 Task: Add a column "Satisfaction".
Action: Mouse moved to (461, 380)
Screenshot: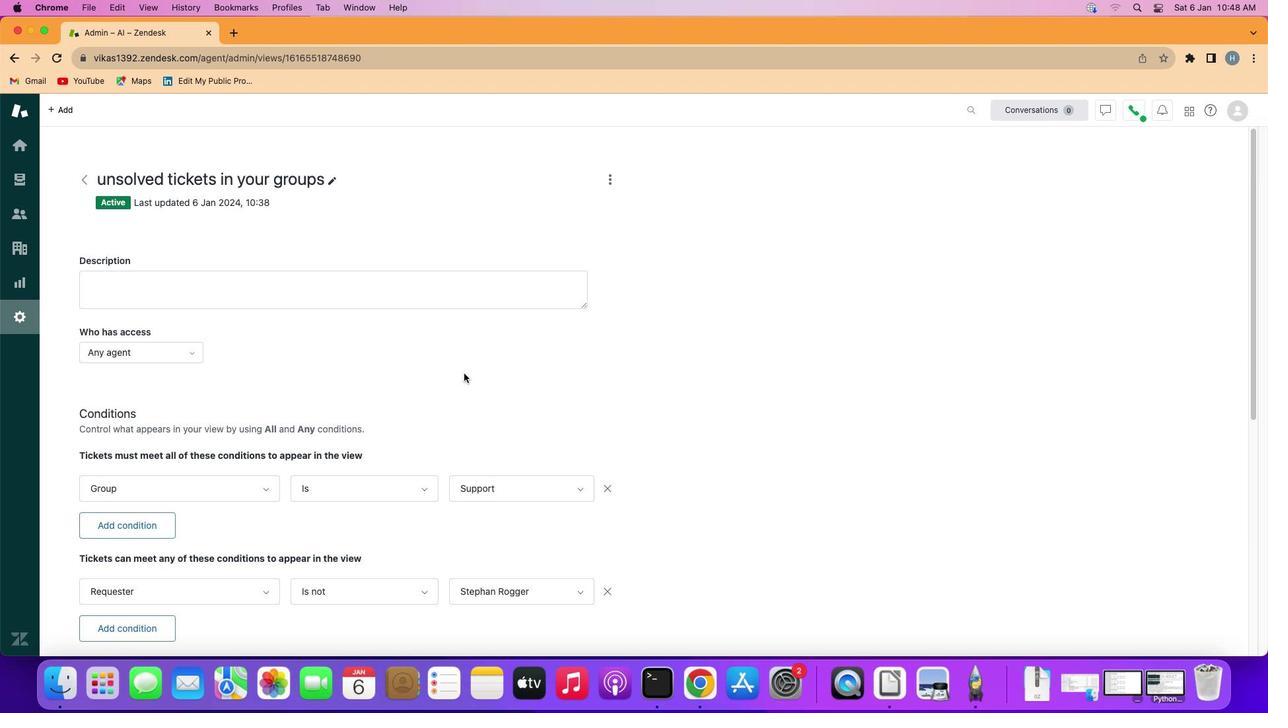 
Action: Mouse scrolled (461, 380) with delta (0, 0)
Screenshot: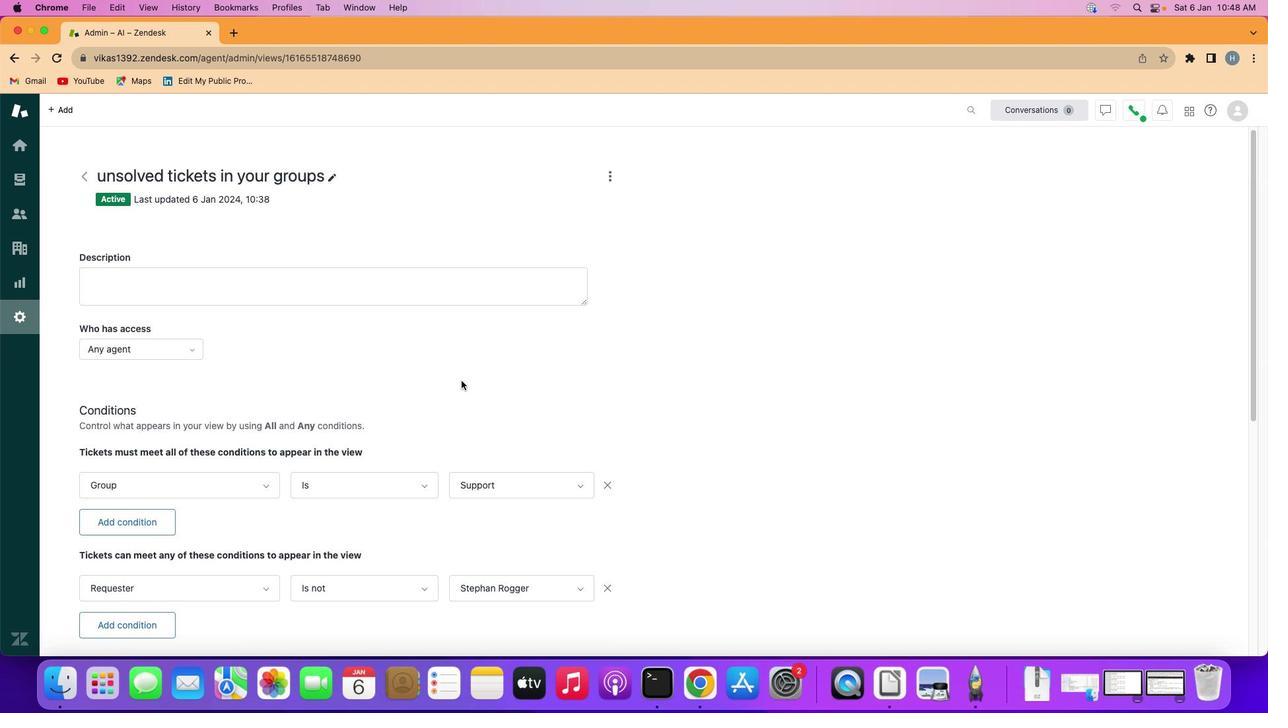 
Action: Mouse scrolled (461, 380) with delta (0, 0)
Screenshot: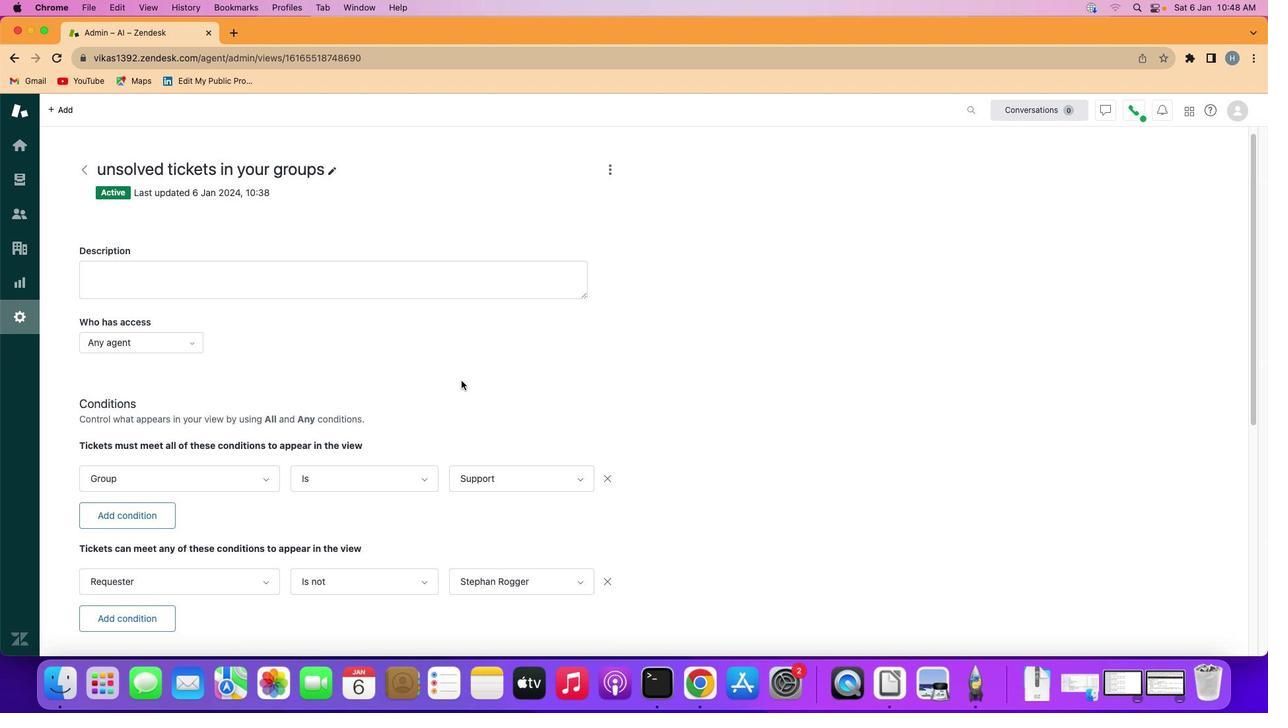 
Action: Mouse scrolled (461, 380) with delta (0, 0)
Screenshot: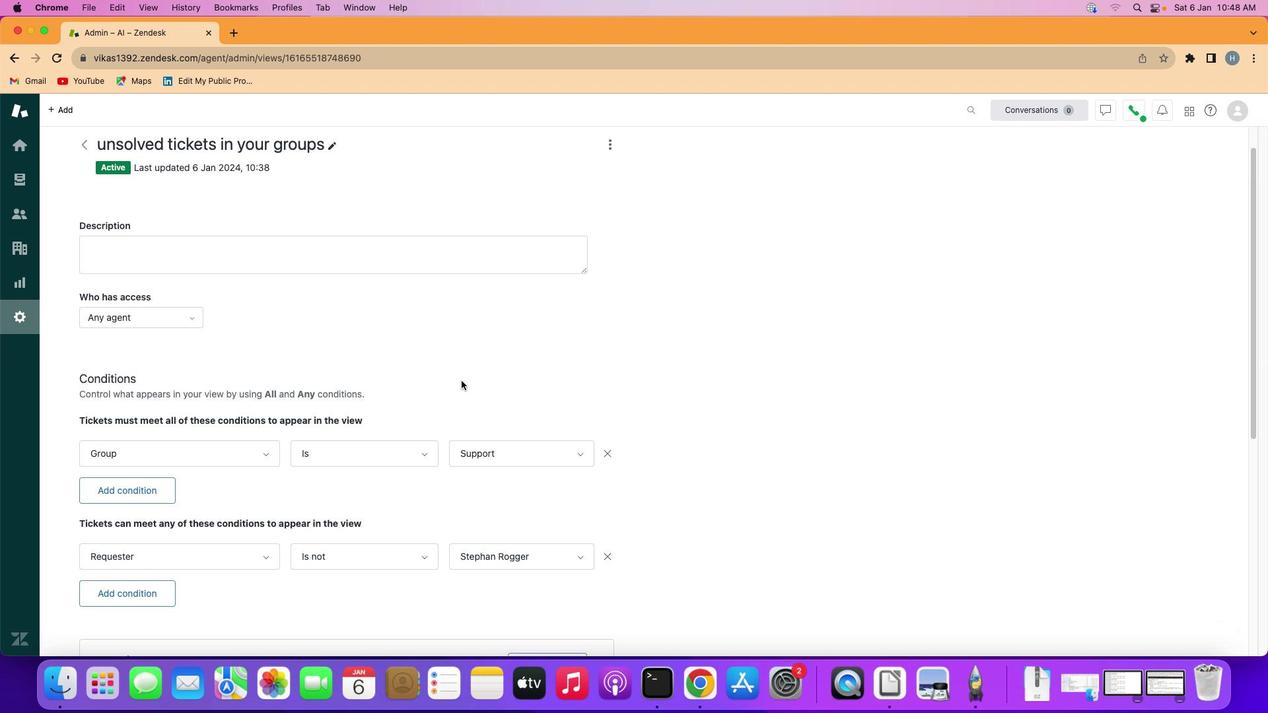 
Action: Mouse scrolled (461, 380) with delta (0, -1)
Screenshot: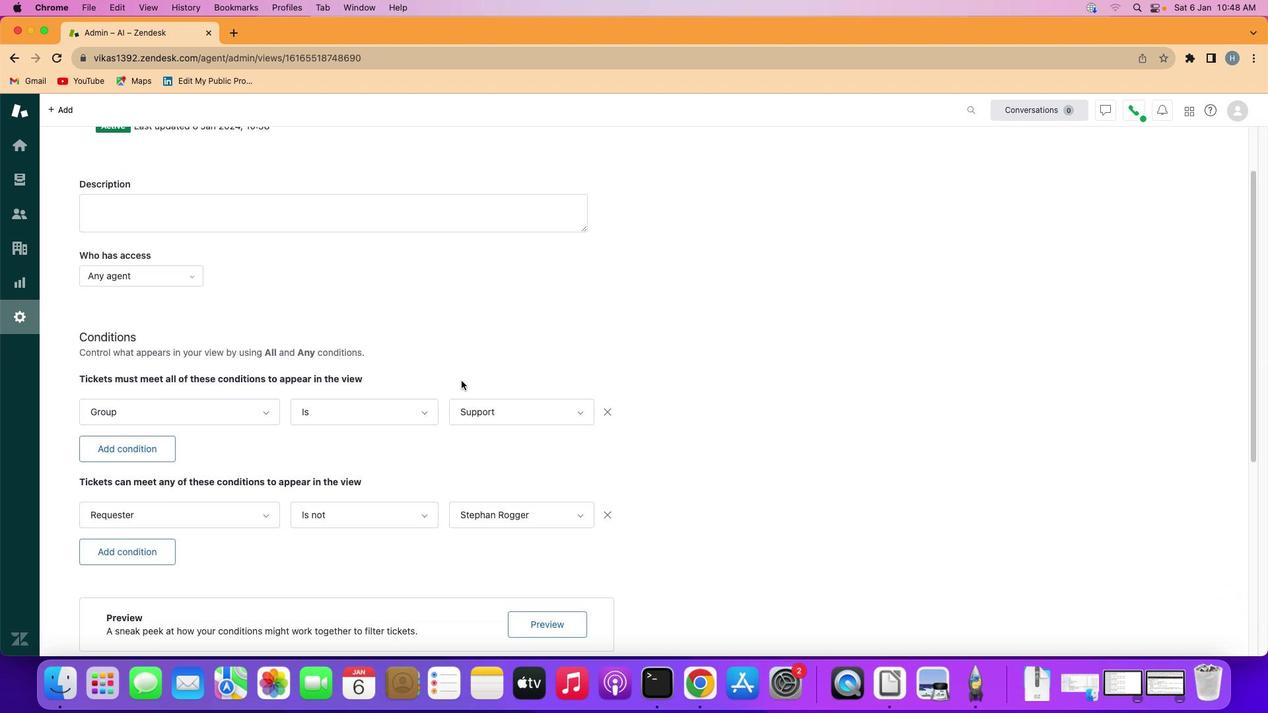 
Action: Mouse scrolled (461, 380) with delta (0, -1)
Screenshot: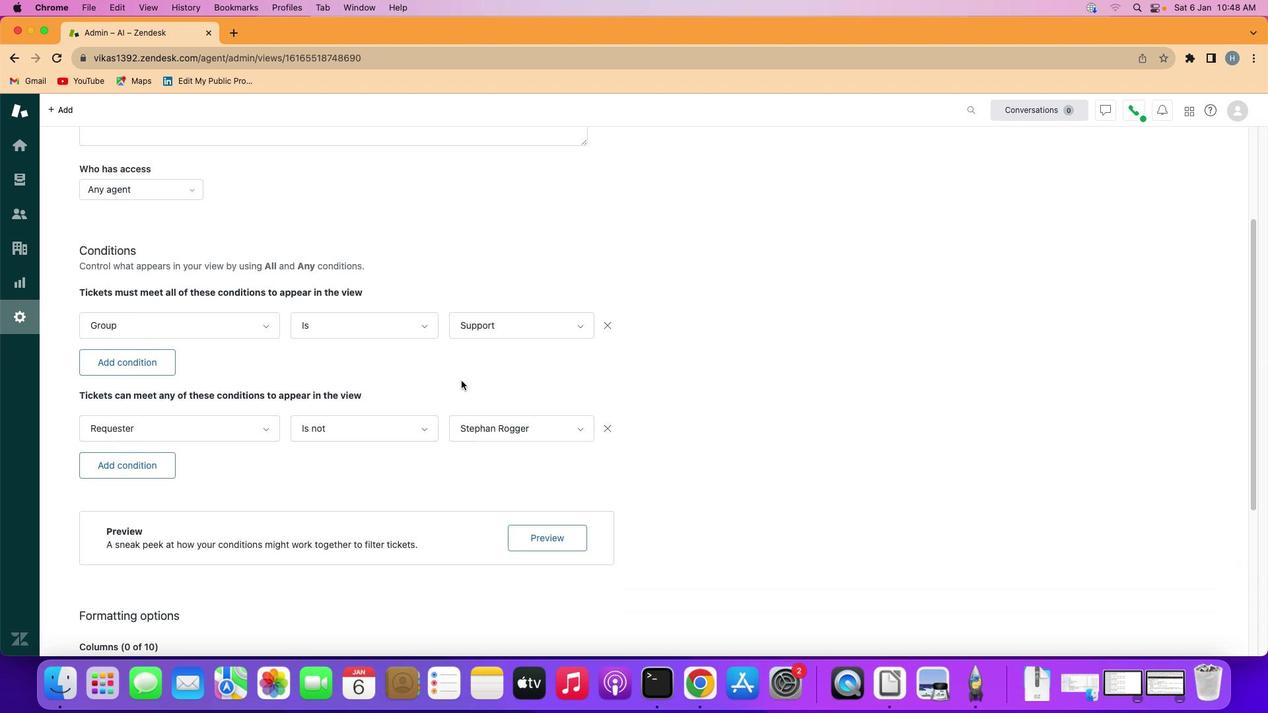 
Action: Mouse scrolled (461, 380) with delta (0, -1)
Screenshot: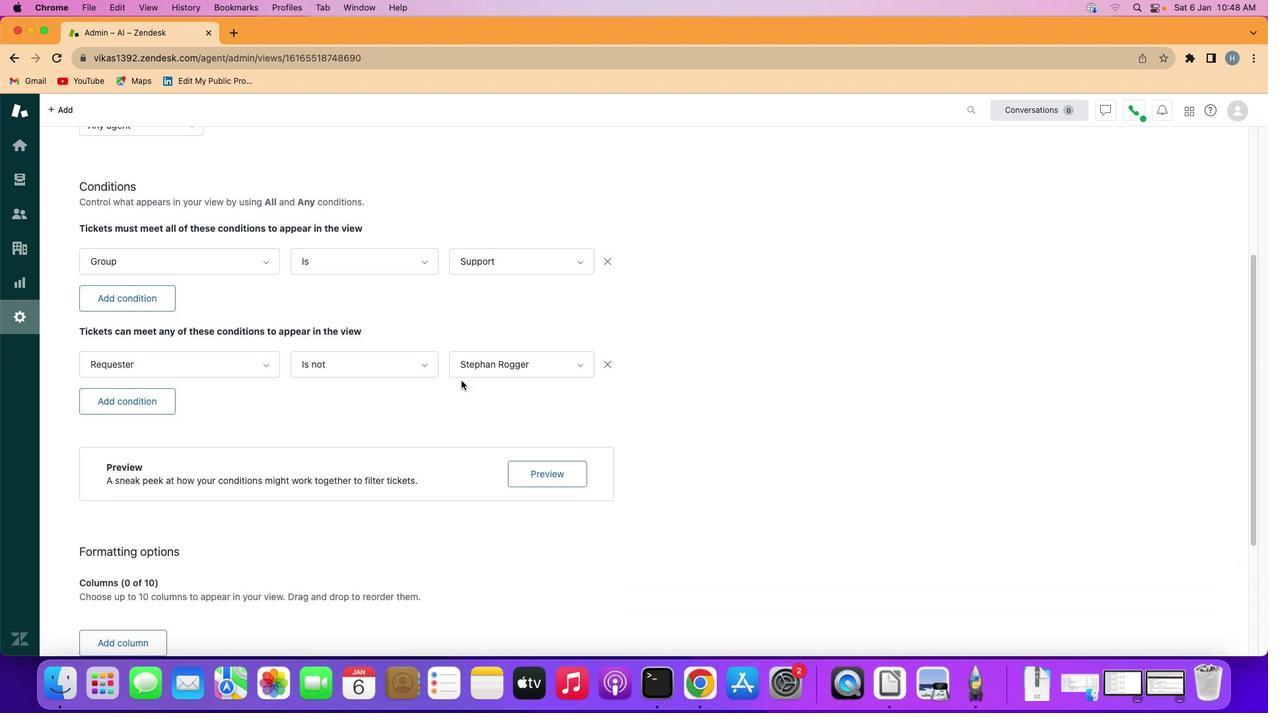 
Action: Mouse scrolled (461, 380) with delta (0, 0)
Screenshot: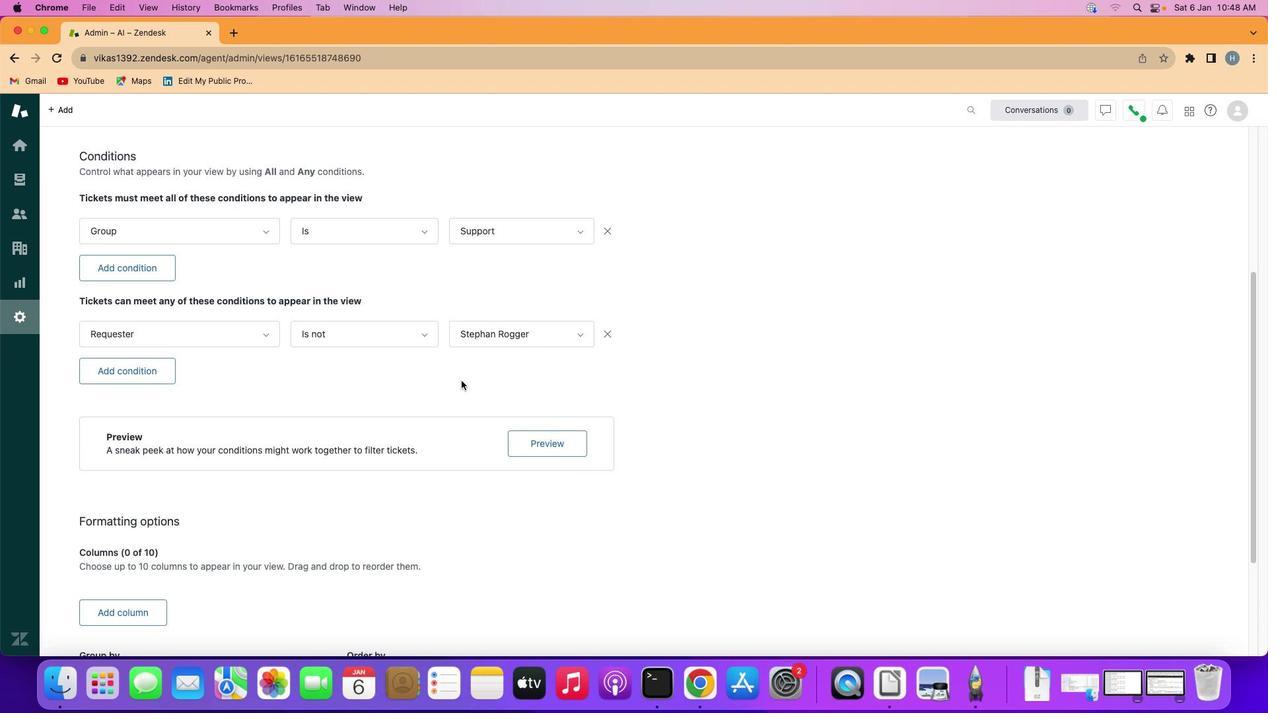 
Action: Mouse scrolled (461, 380) with delta (0, 0)
Screenshot: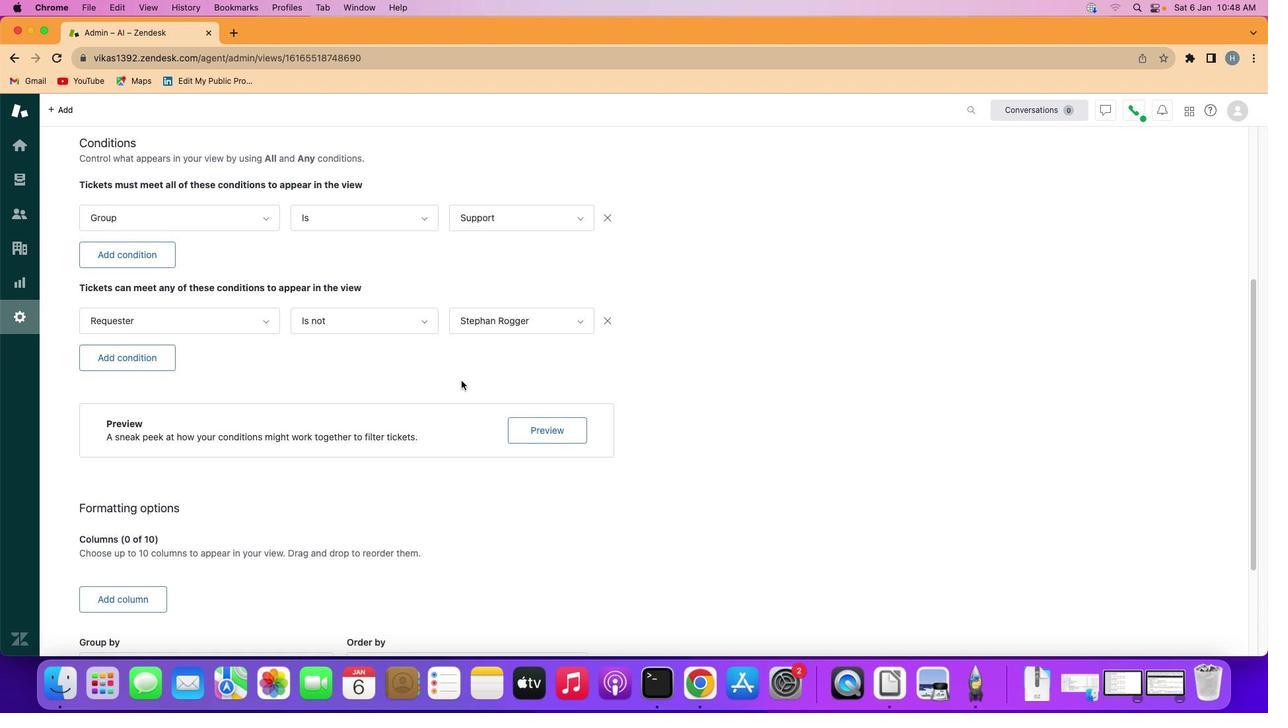 
Action: Mouse scrolled (461, 380) with delta (0, 0)
Screenshot: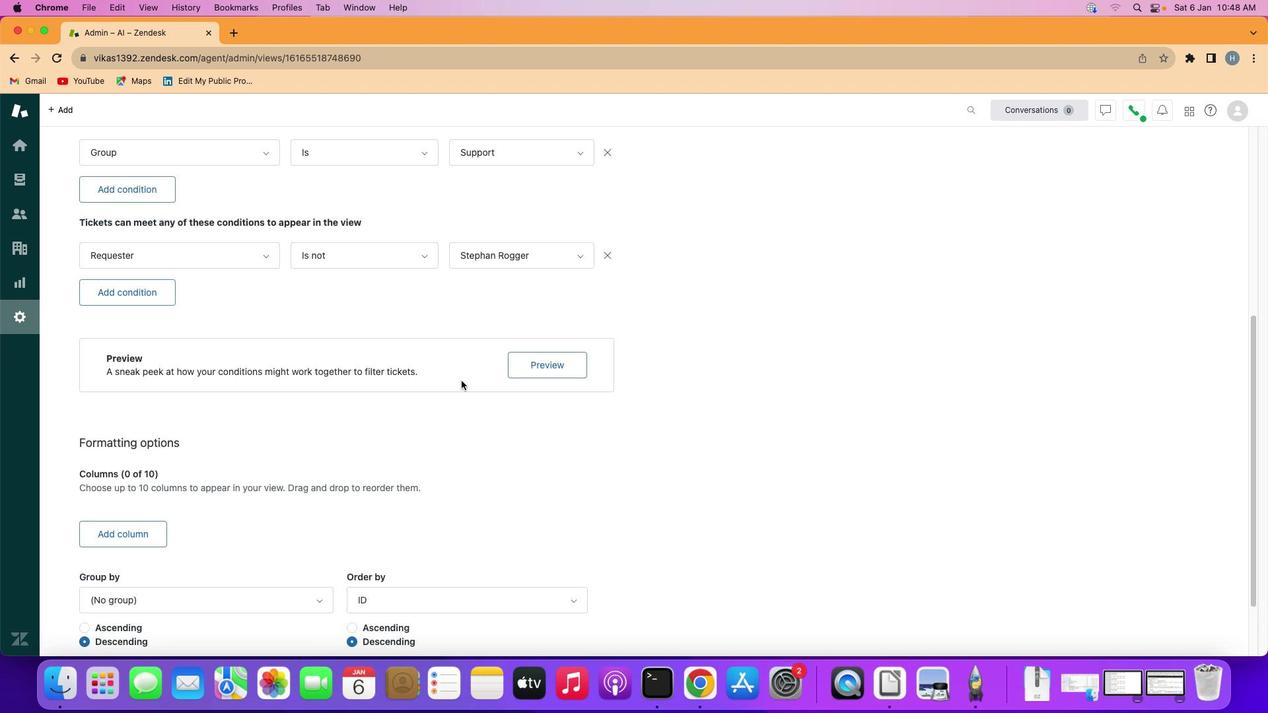 
Action: Mouse scrolled (461, 380) with delta (0, -1)
Screenshot: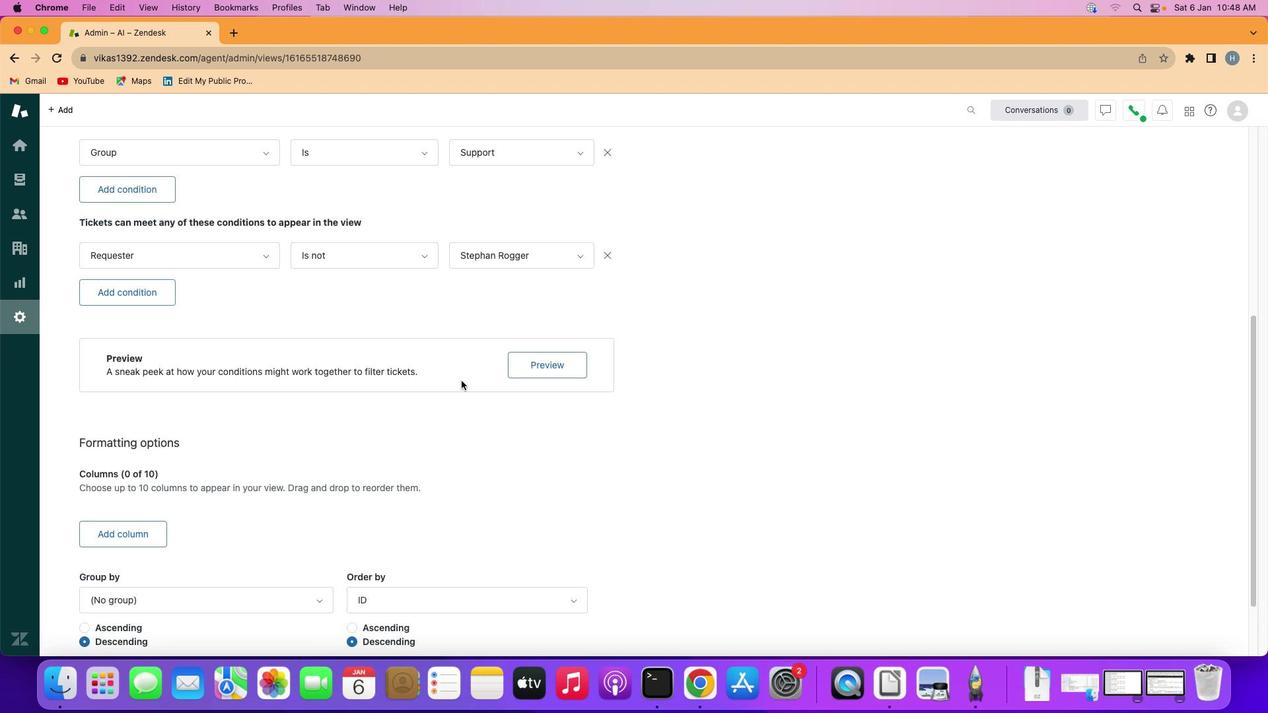 
Action: Mouse scrolled (461, 380) with delta (0, -2)
Screenshot: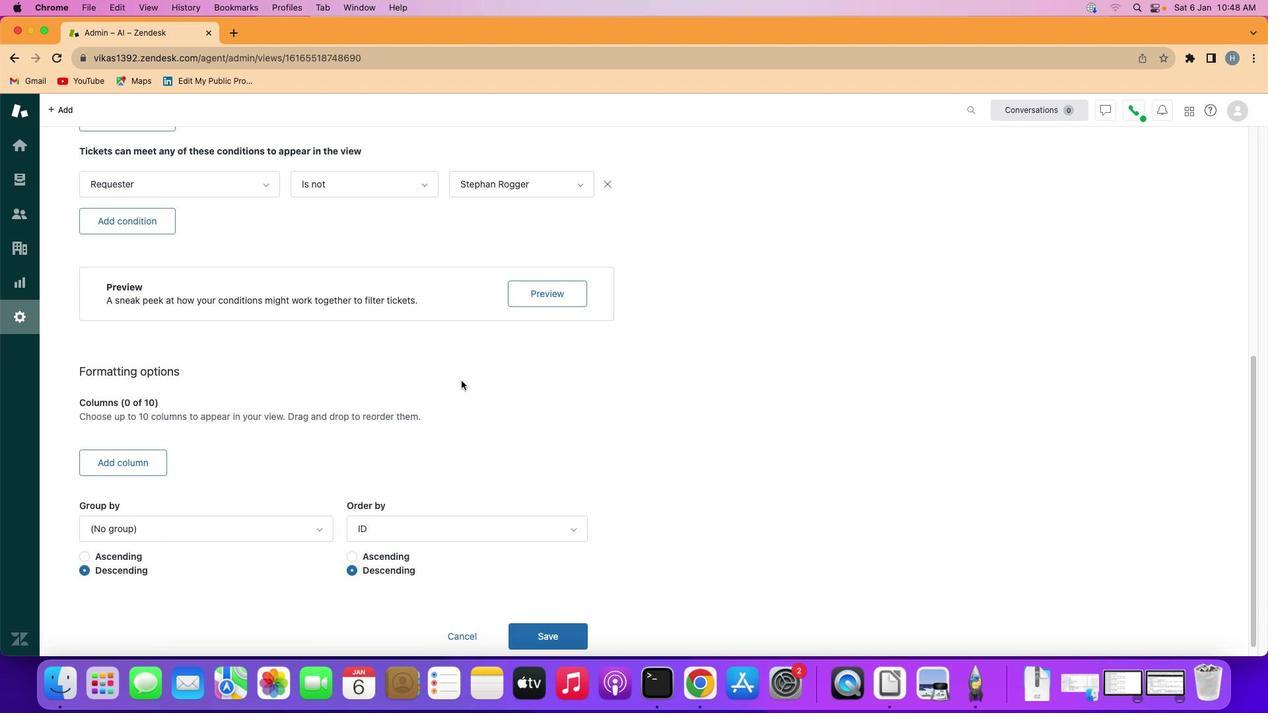 
Action: Mouse moved to (134, 453)
Screenshot: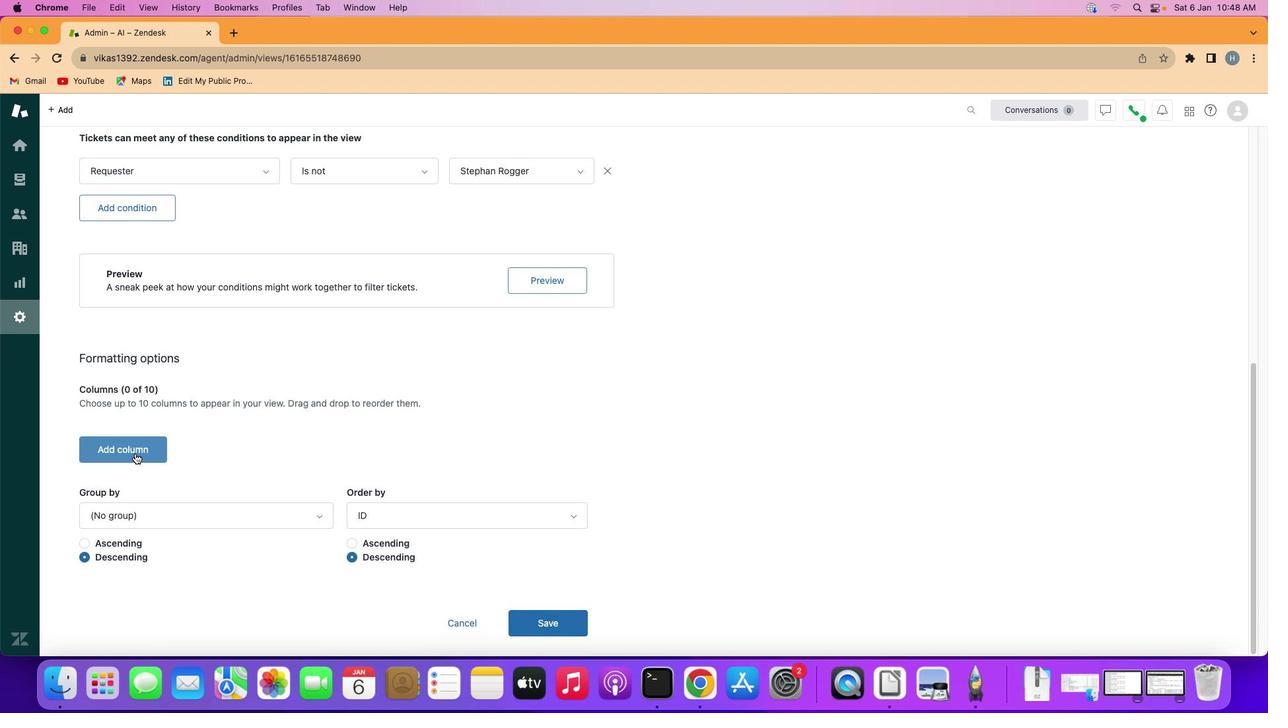 
Action: Mouse pressed left at (134, 453)
Screenshot: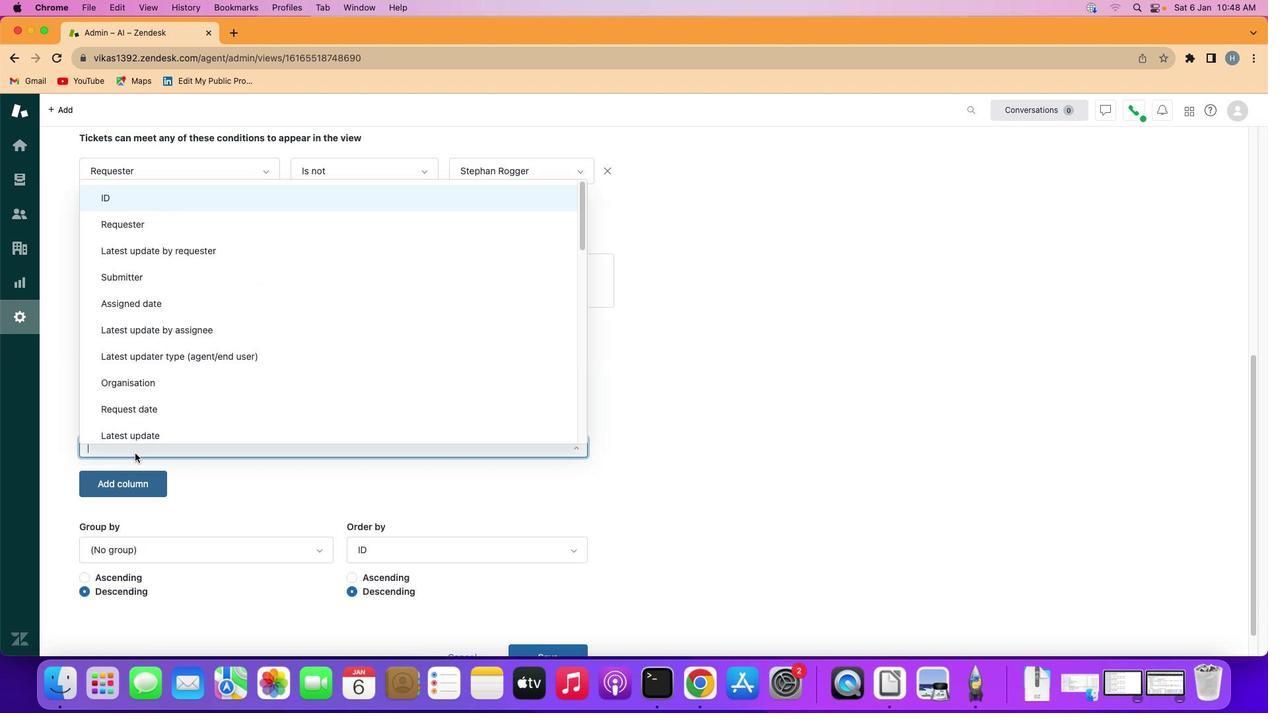 
Action: Mouse moved to (290, 374)
Screenshot: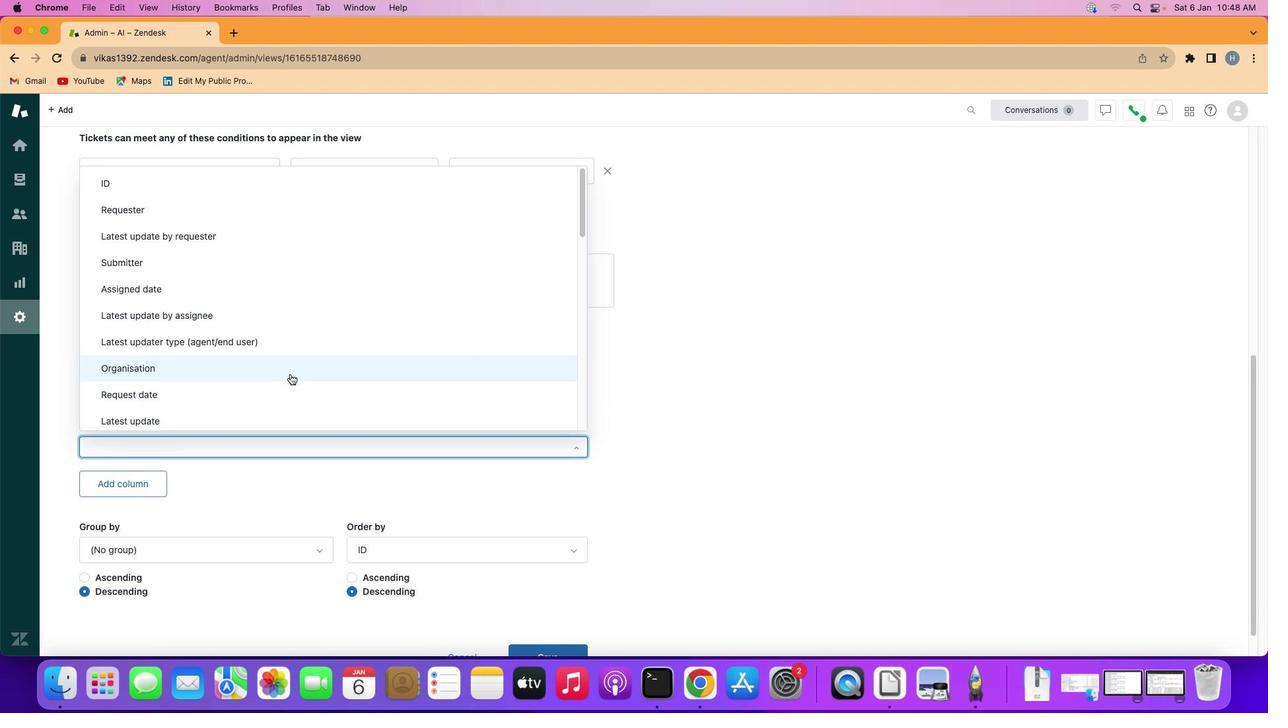 
Action: Mouse scrolled (290, 374) with delta (0, 0)
Screenshot: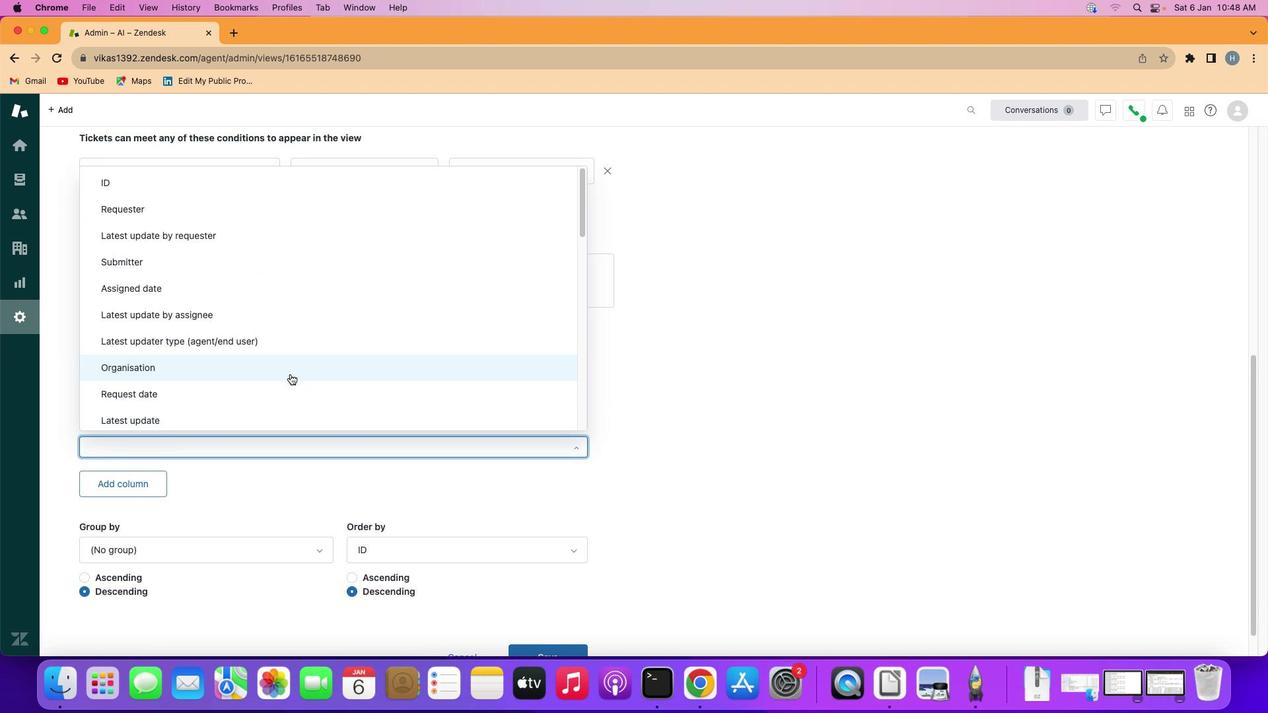 
Action: Mouse moved to (290, 374)
Screenshot: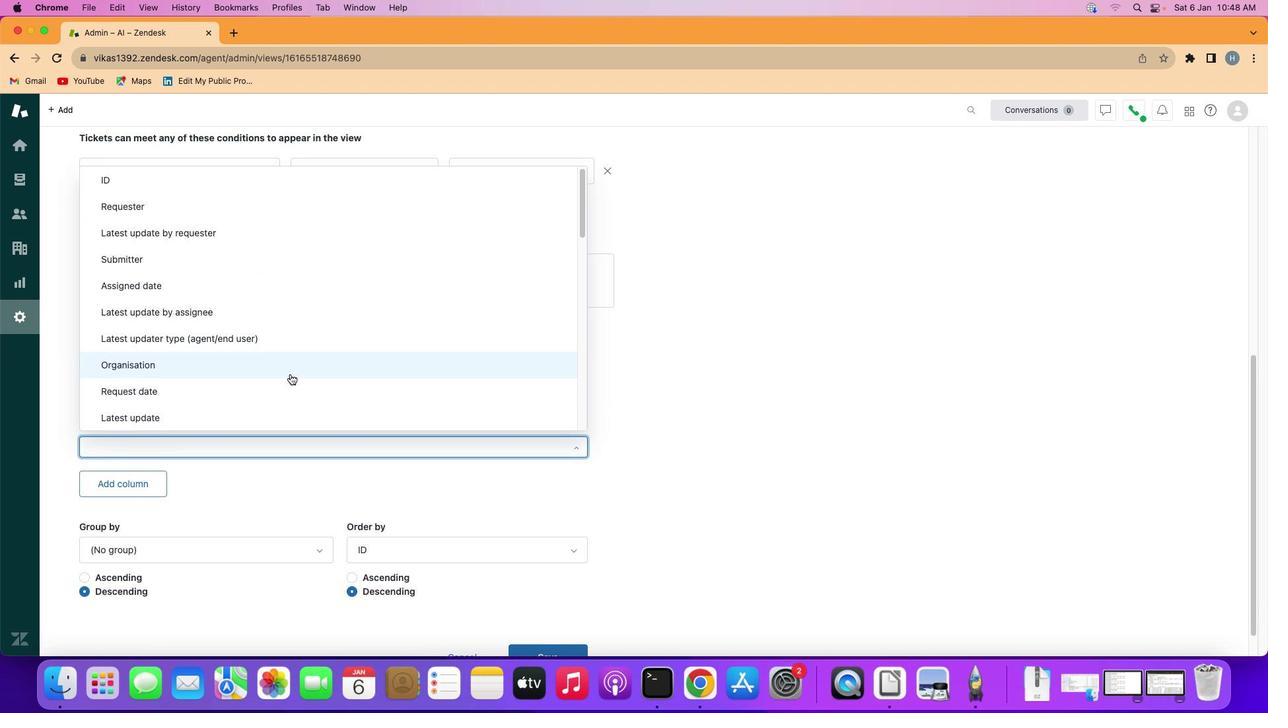 
Action: Mouse scrolled (290, 374) with delta (0, 0)
Screenshot: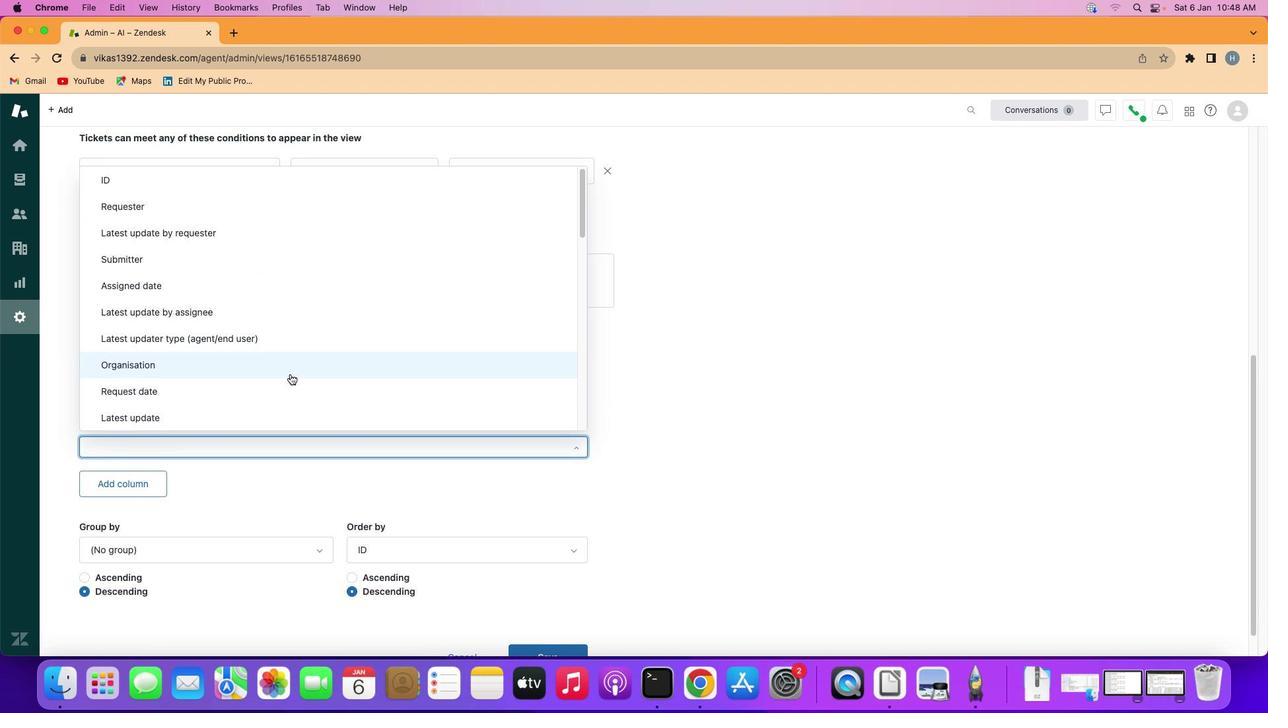 
Action: Mouse scrolled (290, 374) with delta (0, 0)
Screenshot: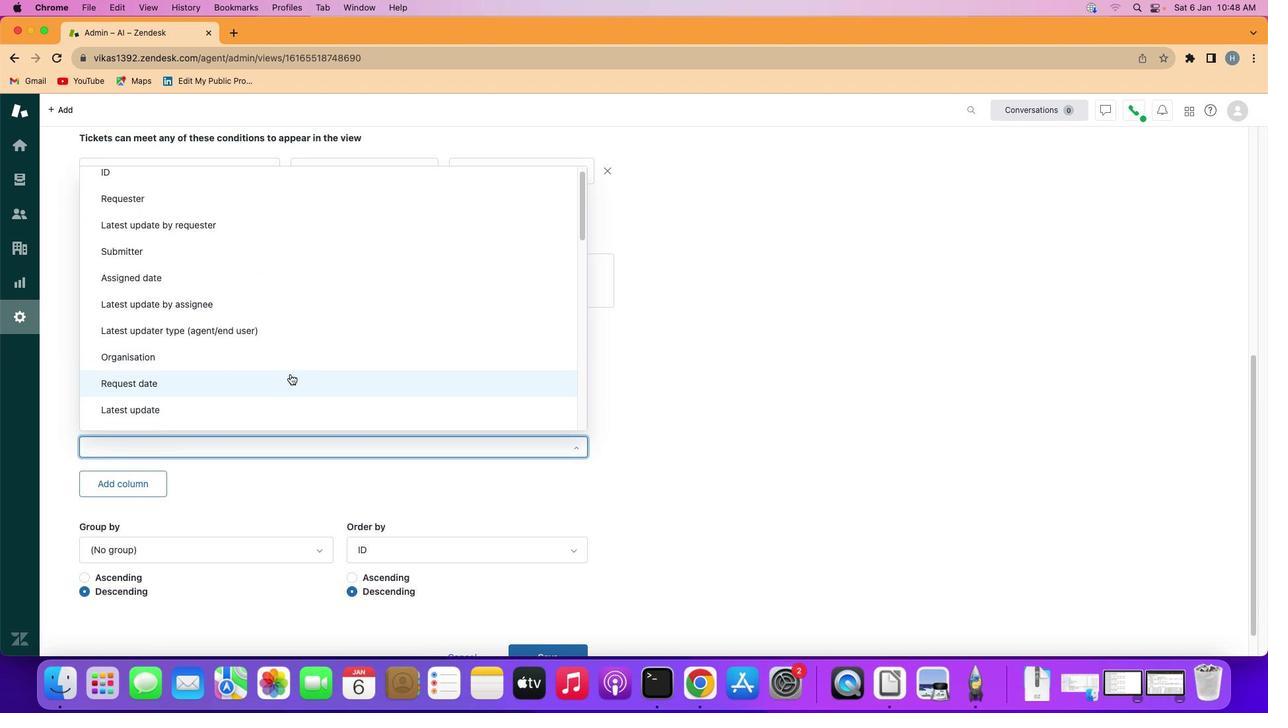 
Action: Mouse moved to (290, 374)
Screenshot: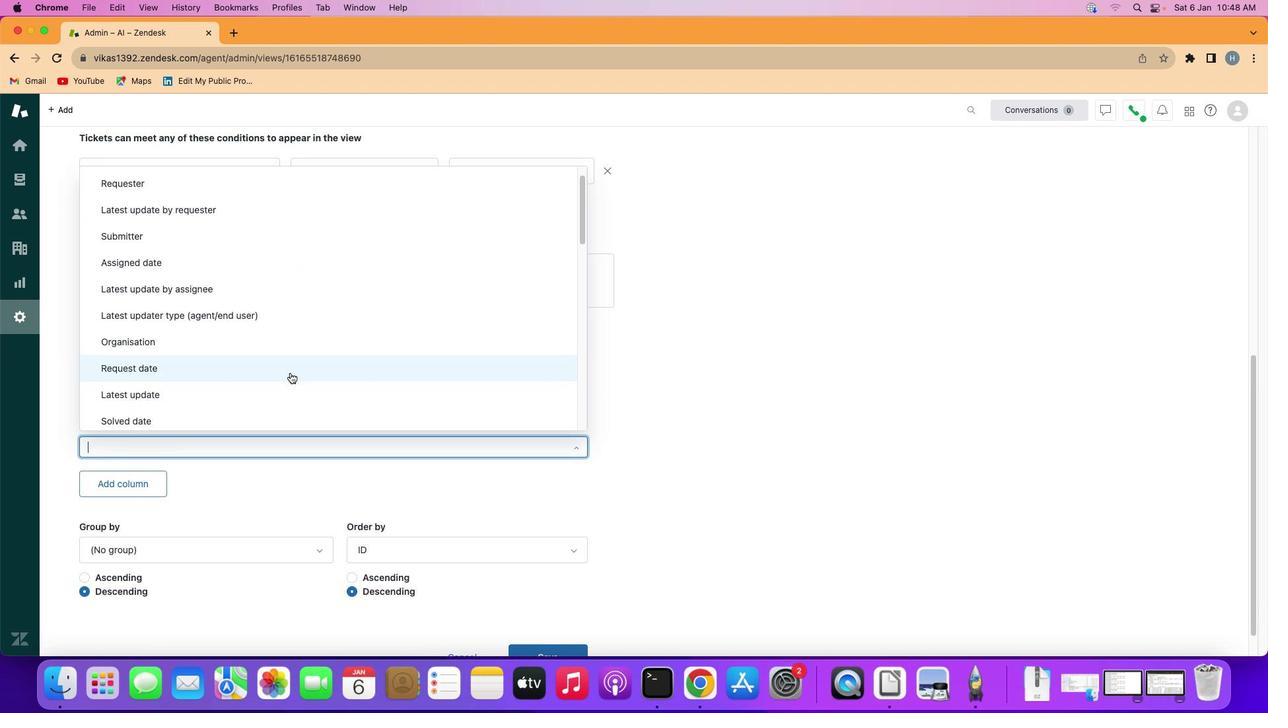 
Action: Mouse scrolled (290, 374) with delta (0, 0)
Screenshot: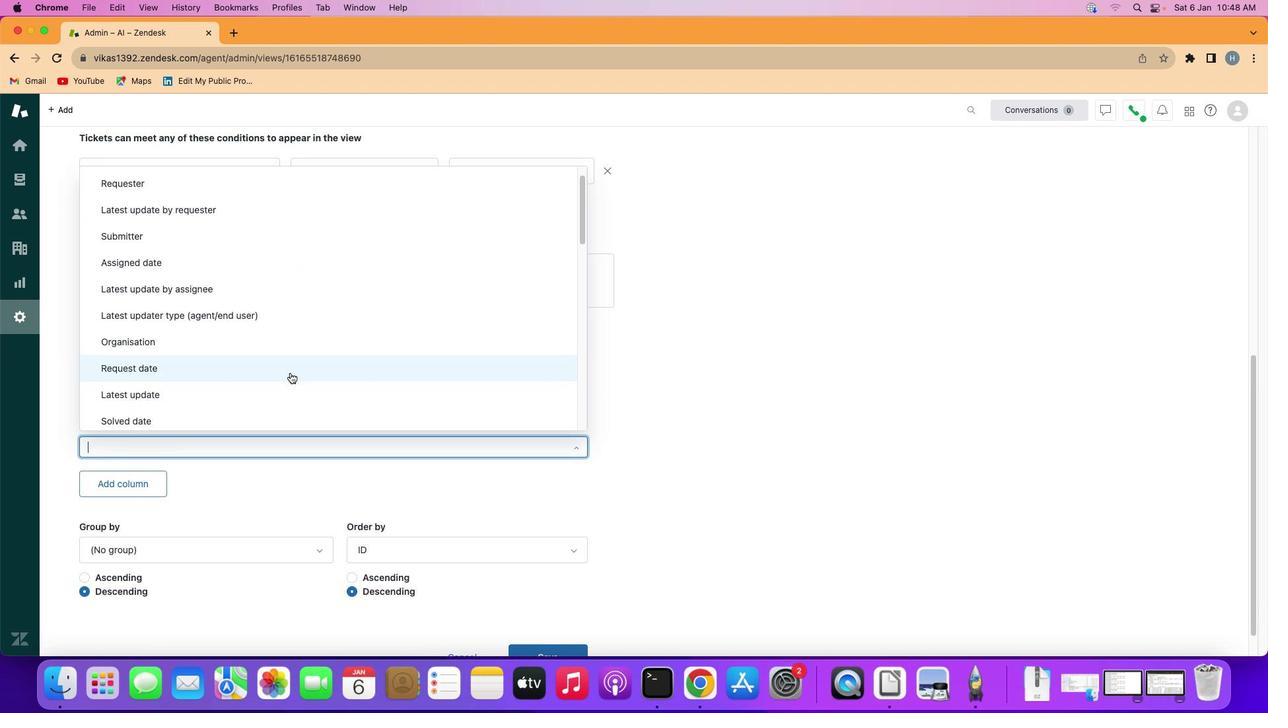 
Action: Mouse moved to (290, 372)
Screenshot: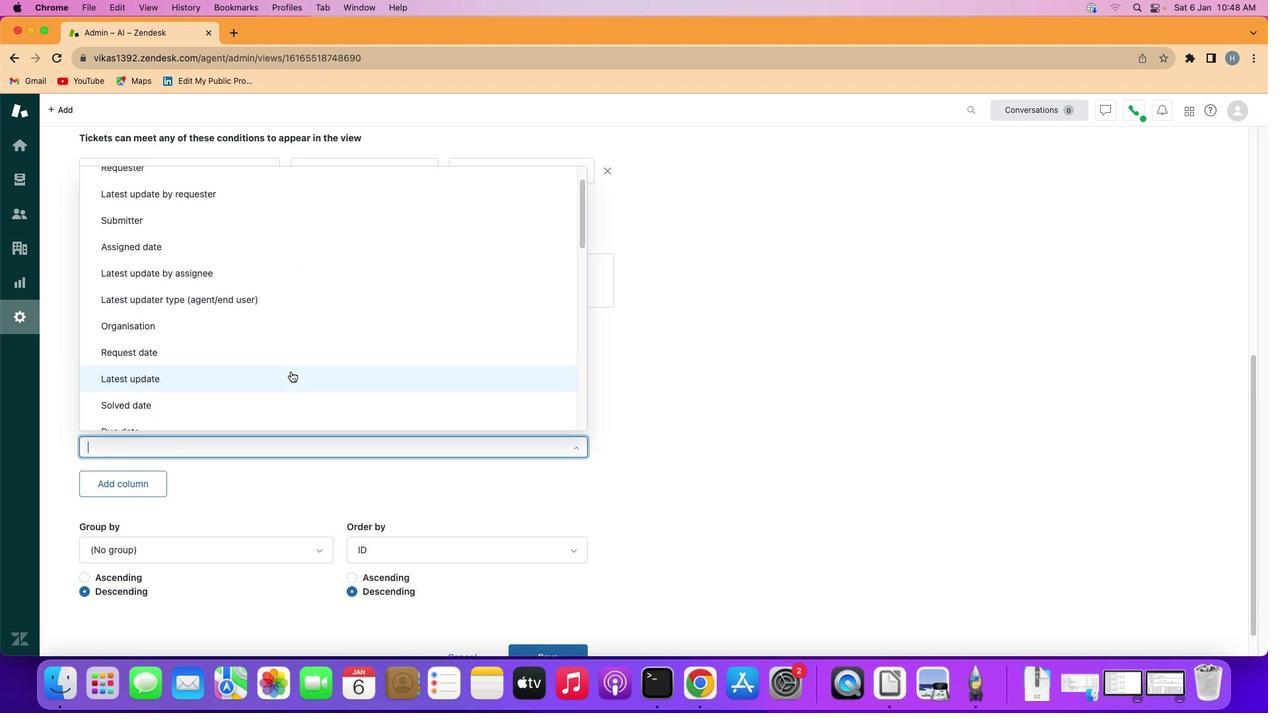 
Action: Mouse scrolled (290, 372) with delta (0, 0)
Screenshot: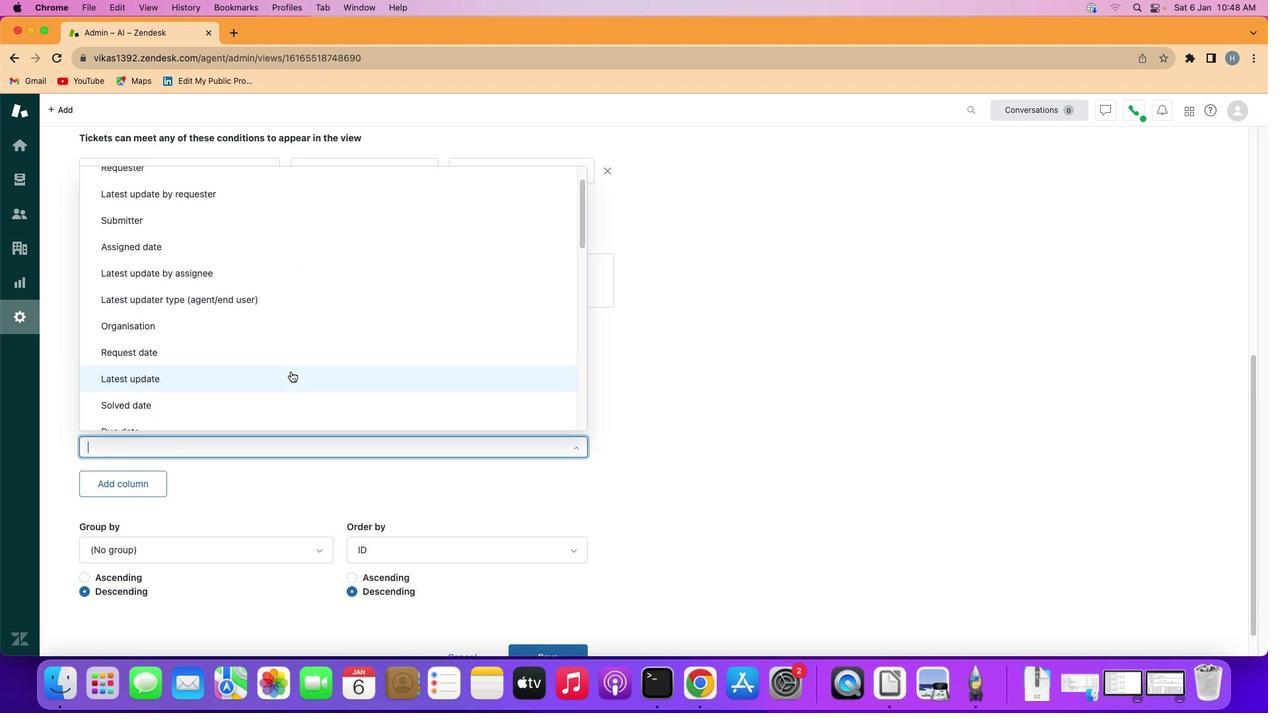 
Action: Mouse moved to (290, 372)
Screenshot: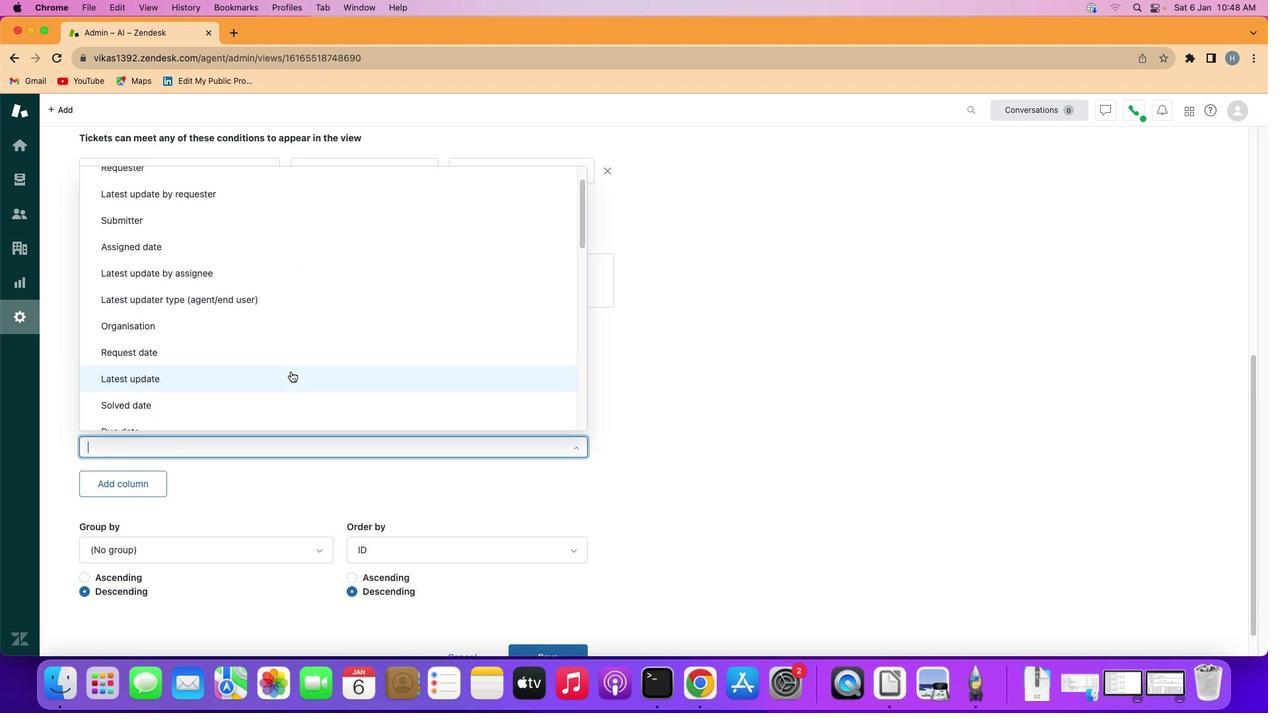 
Action: Mouse scrolled (290, 372) with delta (0, 0)
Screenshot: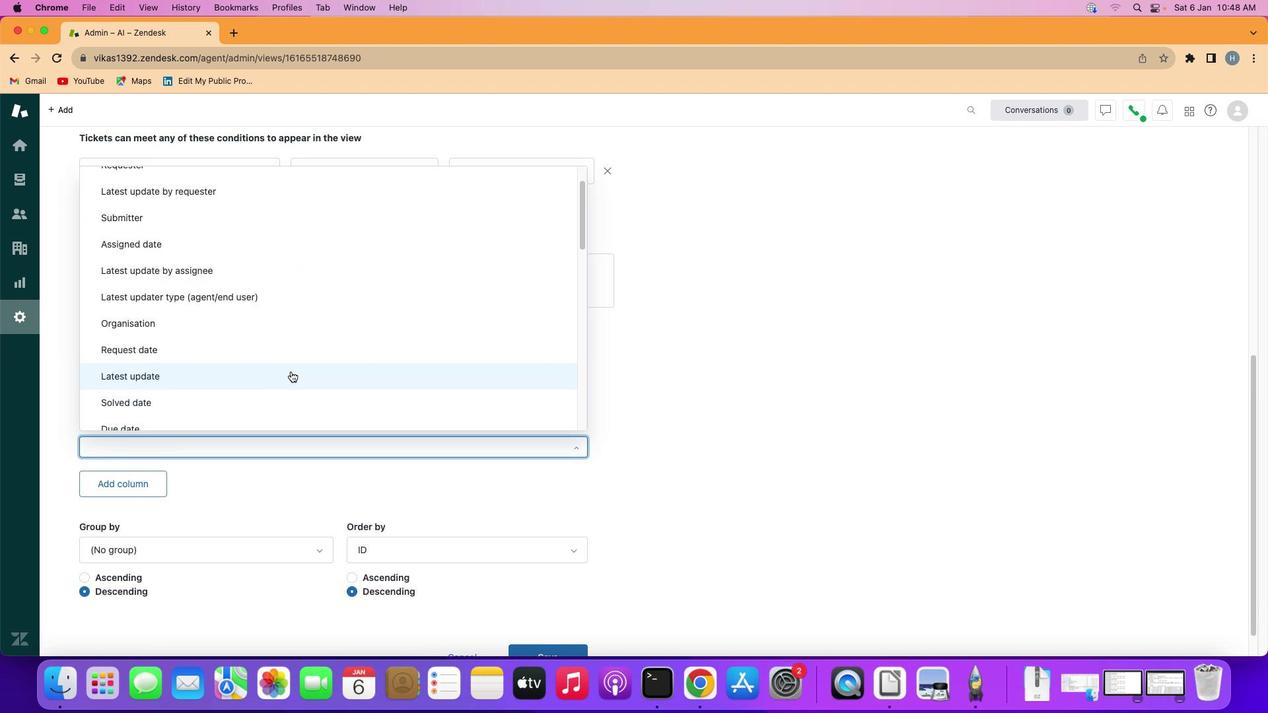 
Action: Mouse scrolled (290, 372) with delta (0, 0)
Screenshot: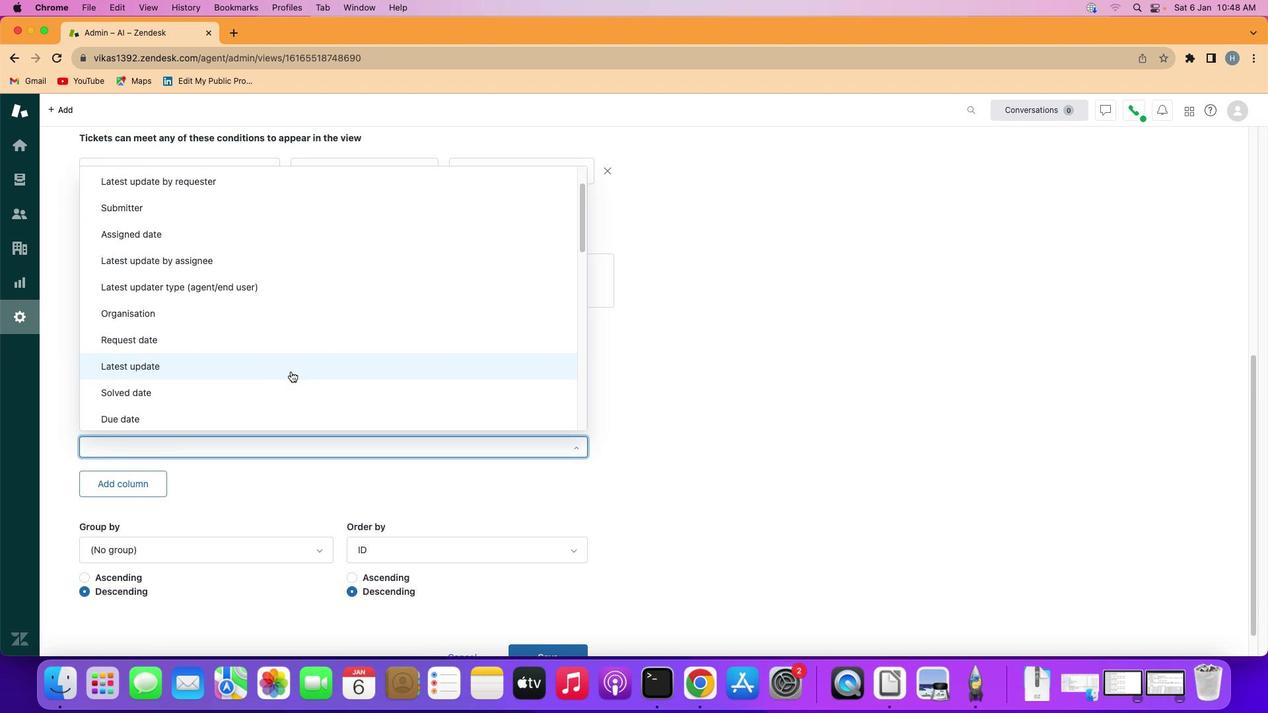 
Action: Mouse scrolled (290, 372) with delta (0, 0)
Screenshot: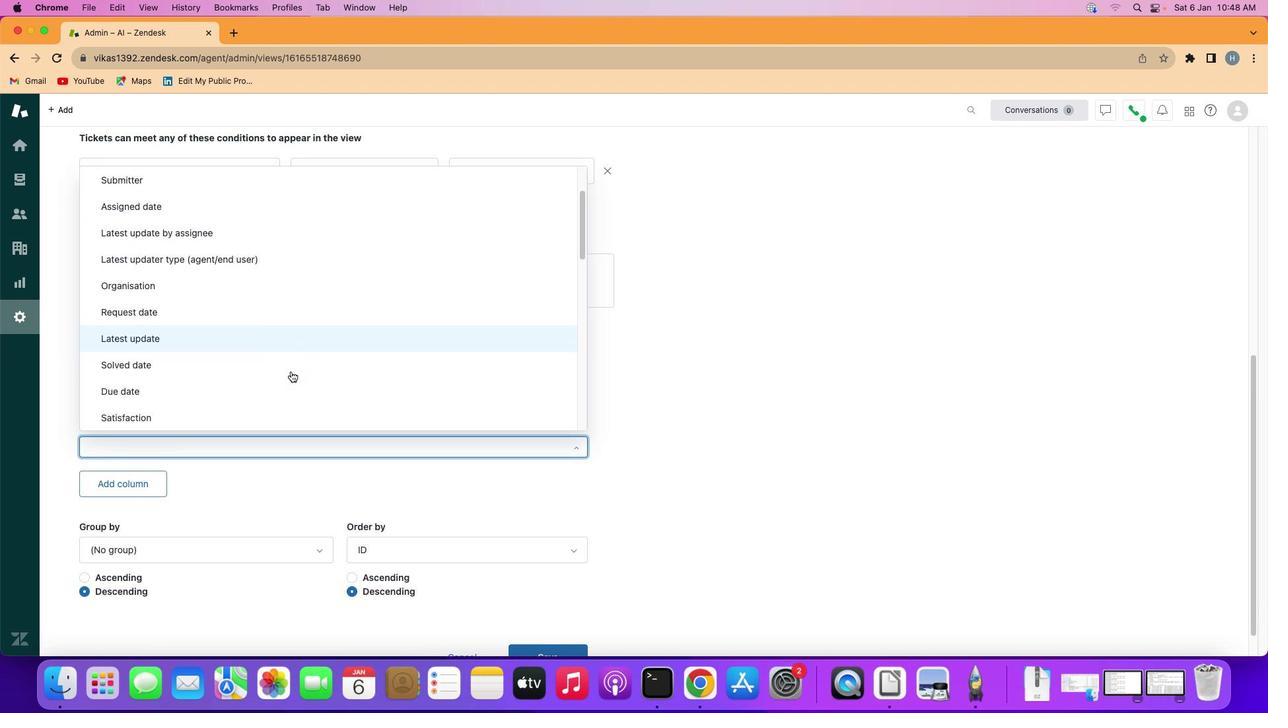 
Action: Mouse scrolled (290, 372) with delta (0, 0)
Screenshot: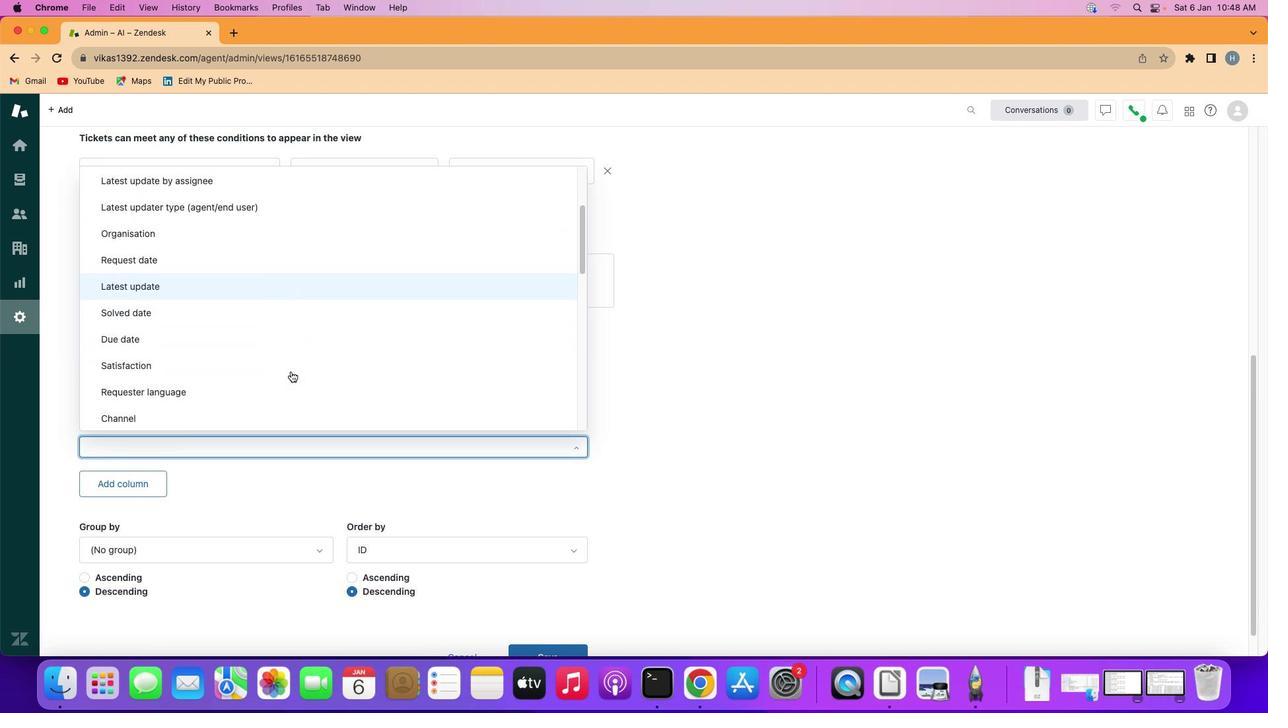 
Action: Mouse scrolled (290, 372) with delta (0, 0)
Screenshot: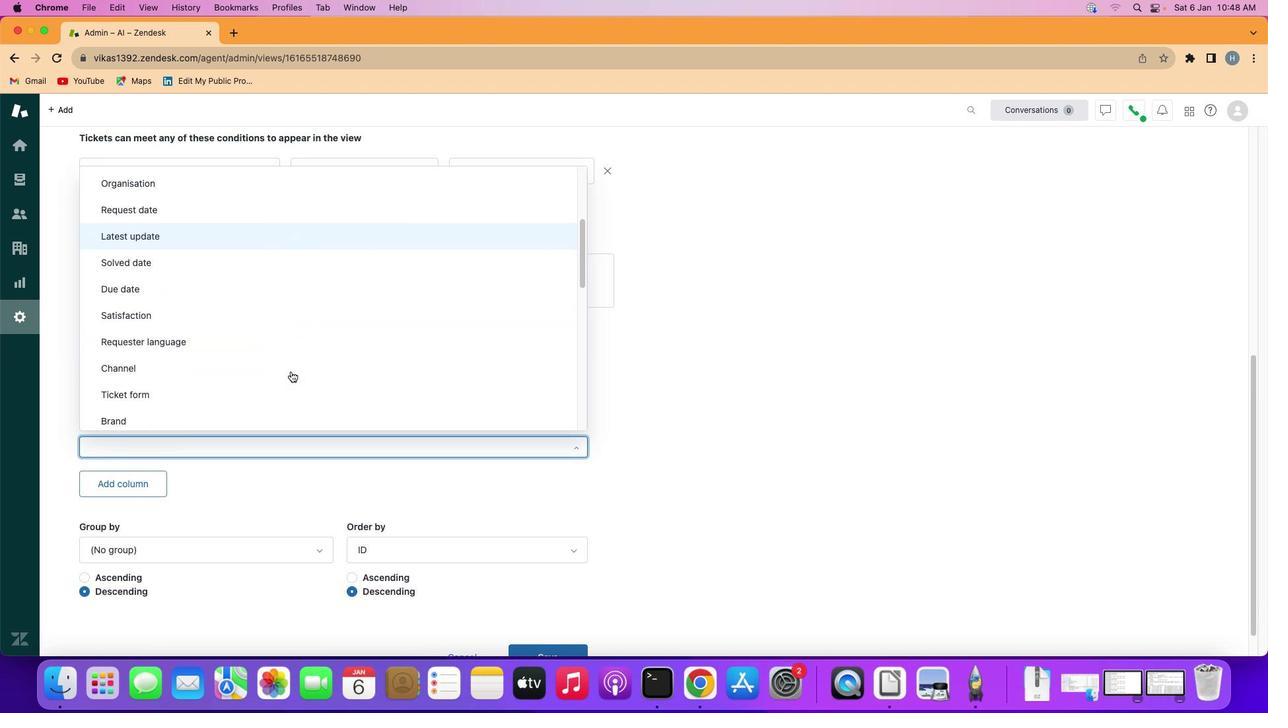 
Action: Mouse moved to (304, 298)
Screenshot: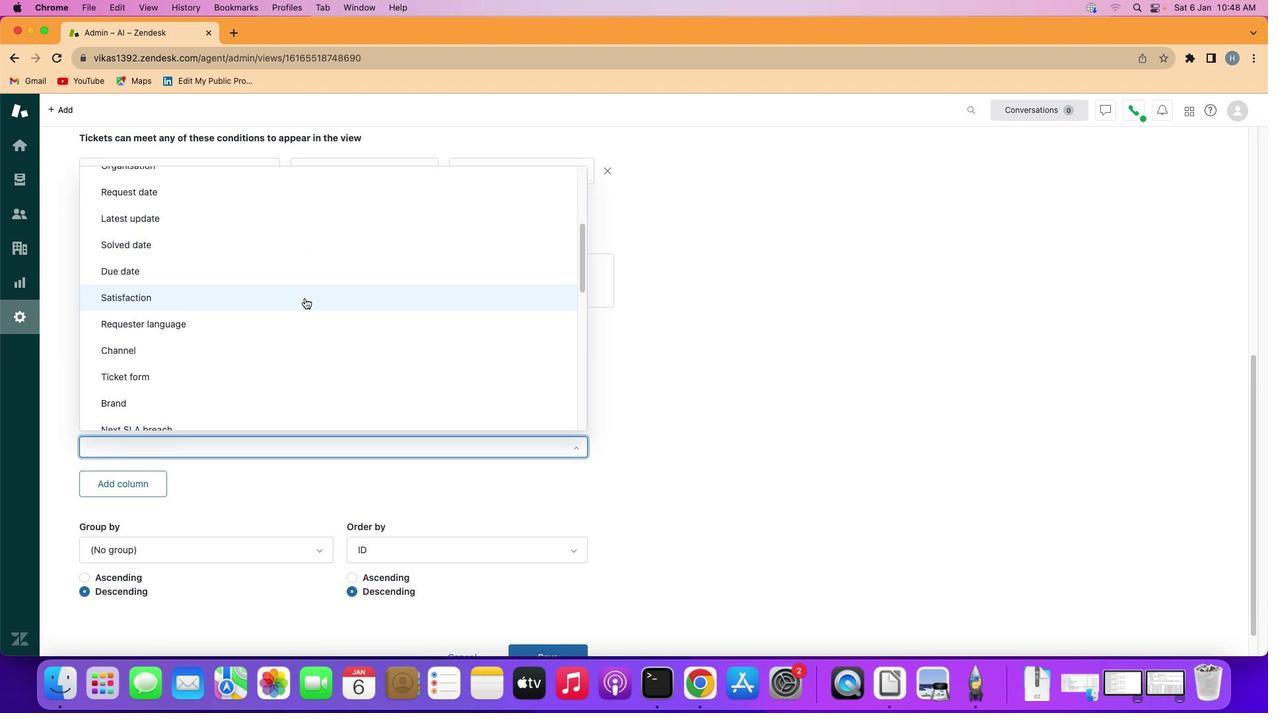 
Action: Mouse pressed left at (304, 298)
Screenshot: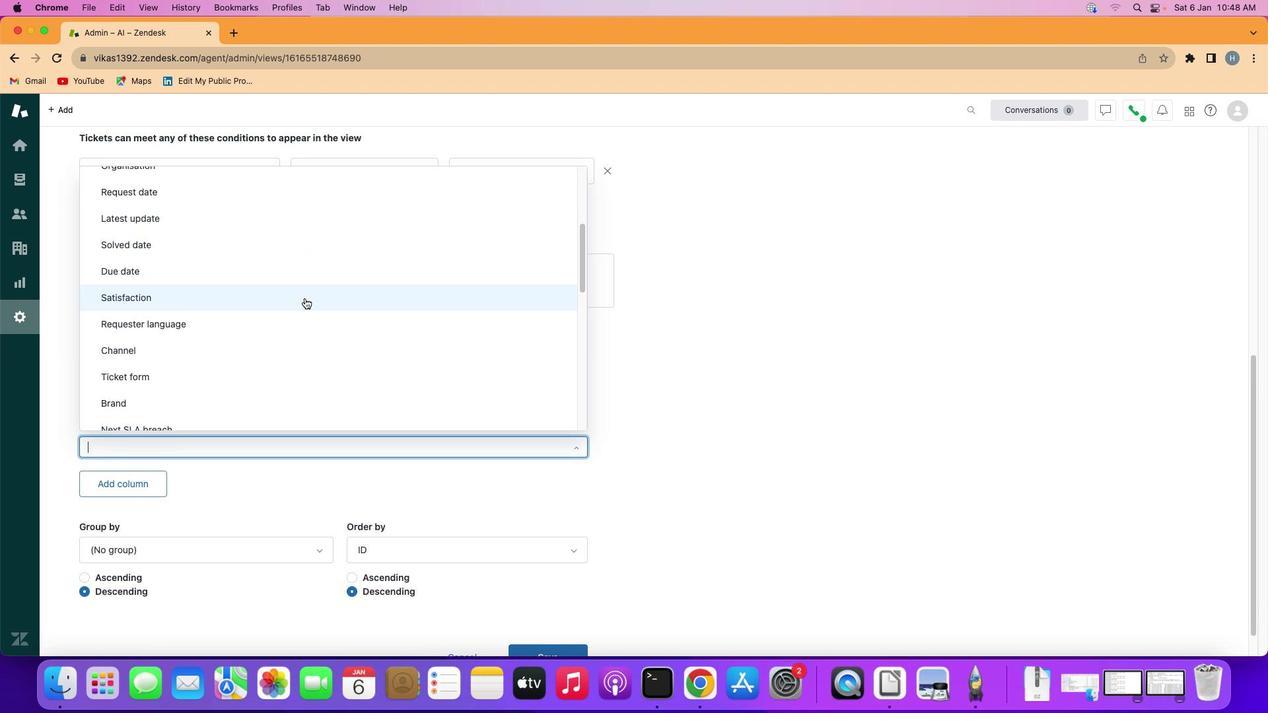 
Action: Mouse moved to (305, 298)
Screenshot: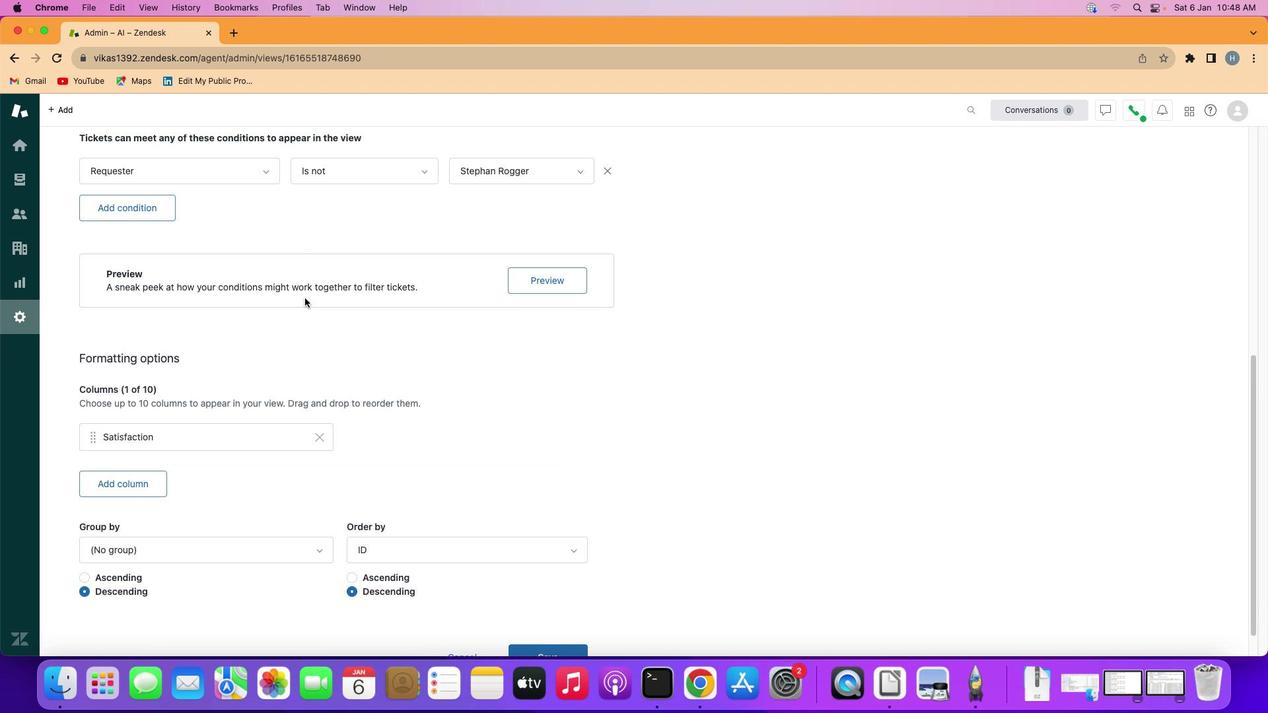 
